 Task: Set up a call with the marketing team on Monday at 2:00 PM.
Action: Mouse moved to (40, 283)
Screenshot: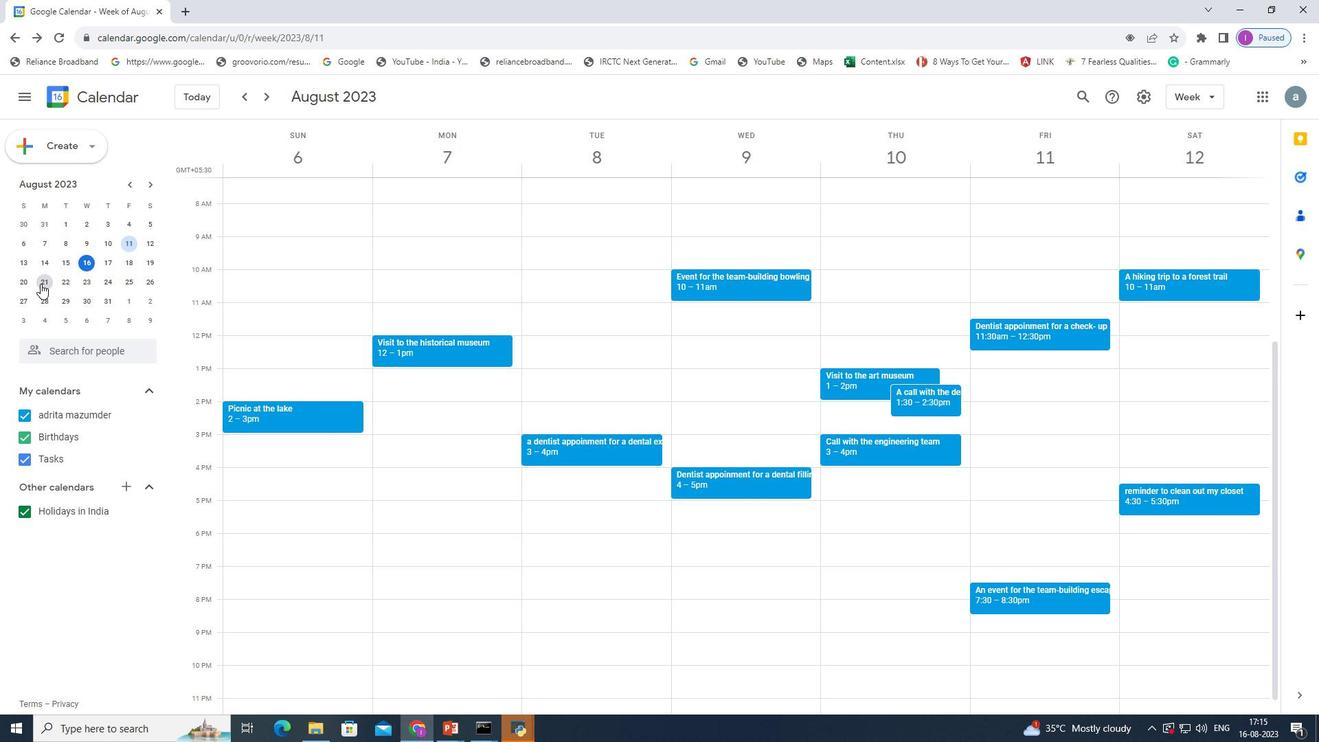 
Action: Mouse pressed left at (40, 283)
Screenshot: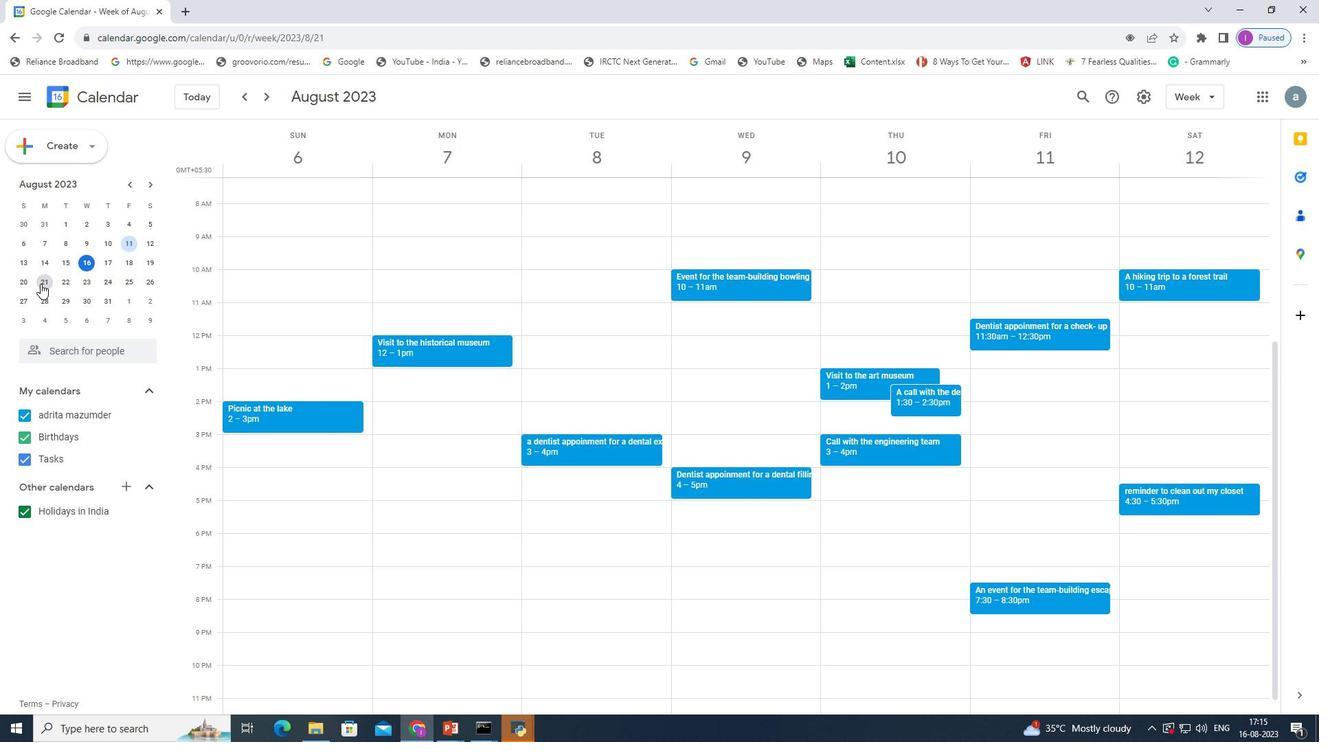 
Action: Mouse moved to (41, 283)
Screenshot: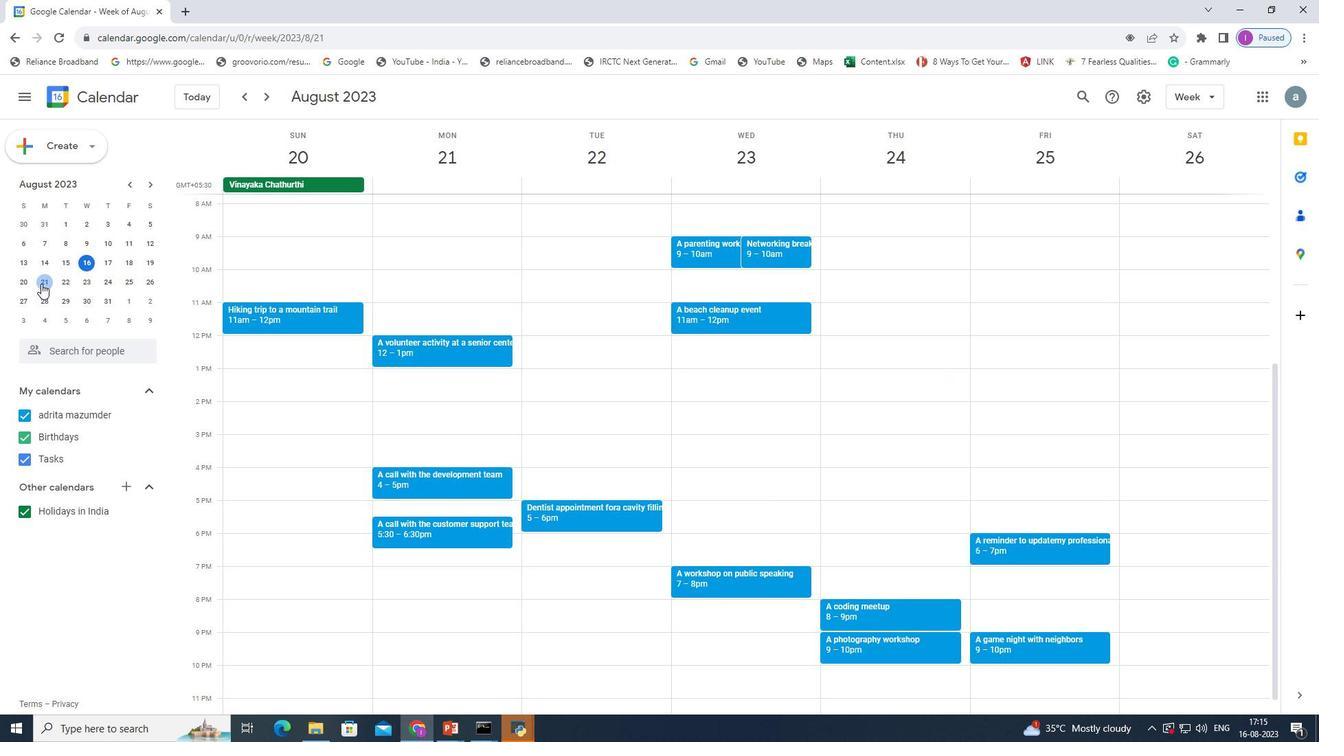 
Action: Mouse pressed left at (41, 283)
Screenshot: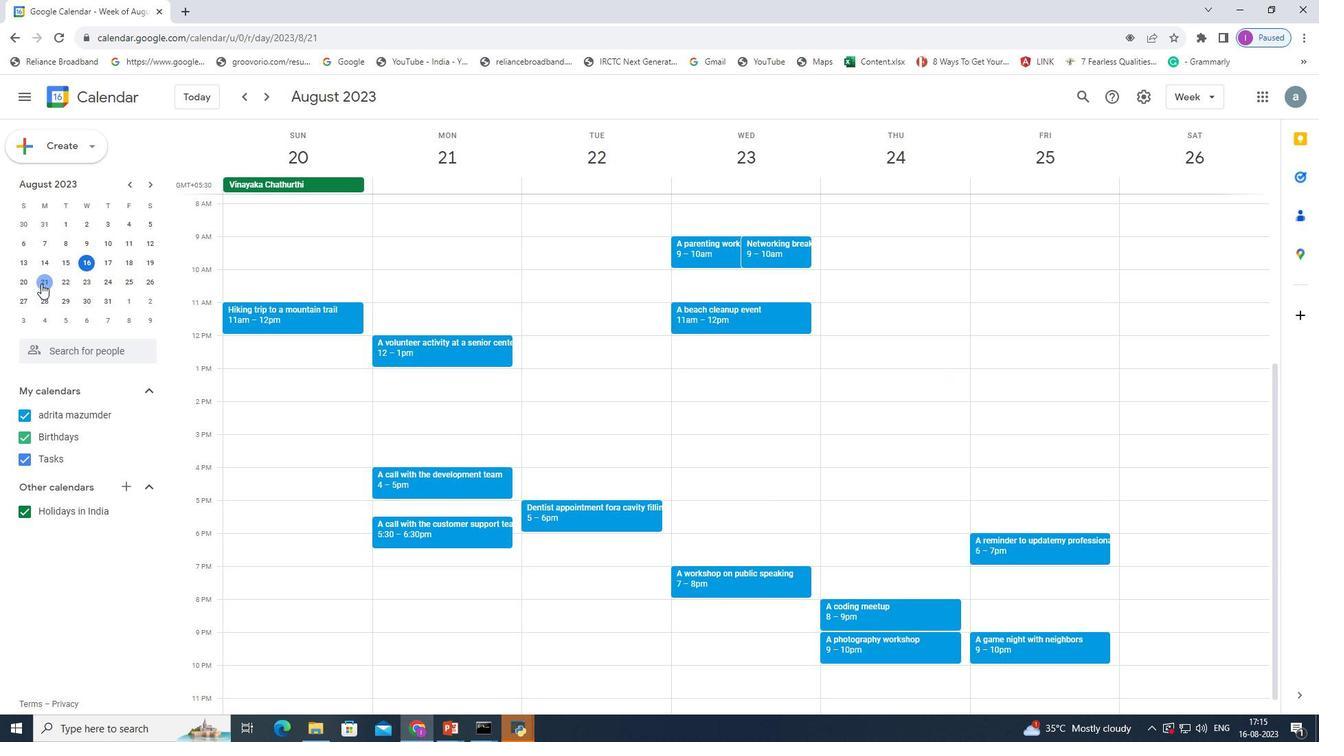 
Action: Mouse moved to (250, 391)
Screenshot: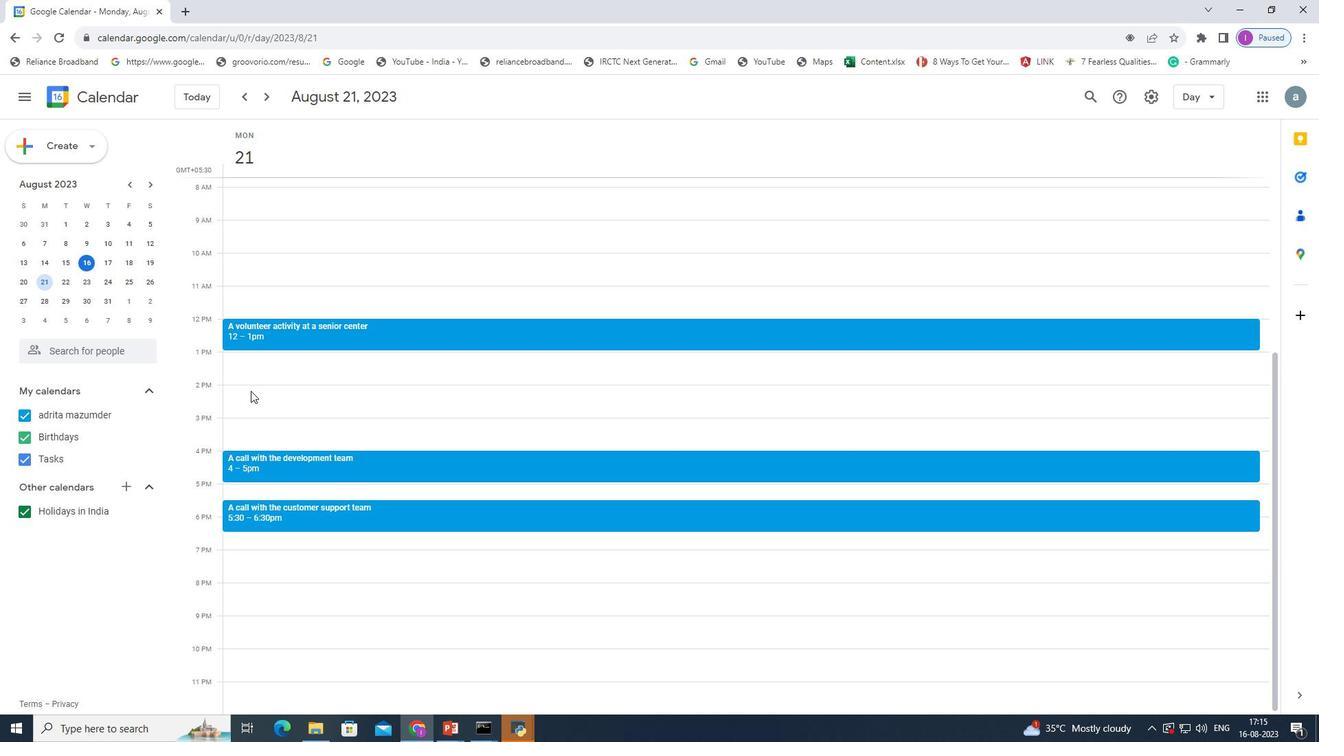 
Action: Mouse pressed left at (250, 391)
Screenshot: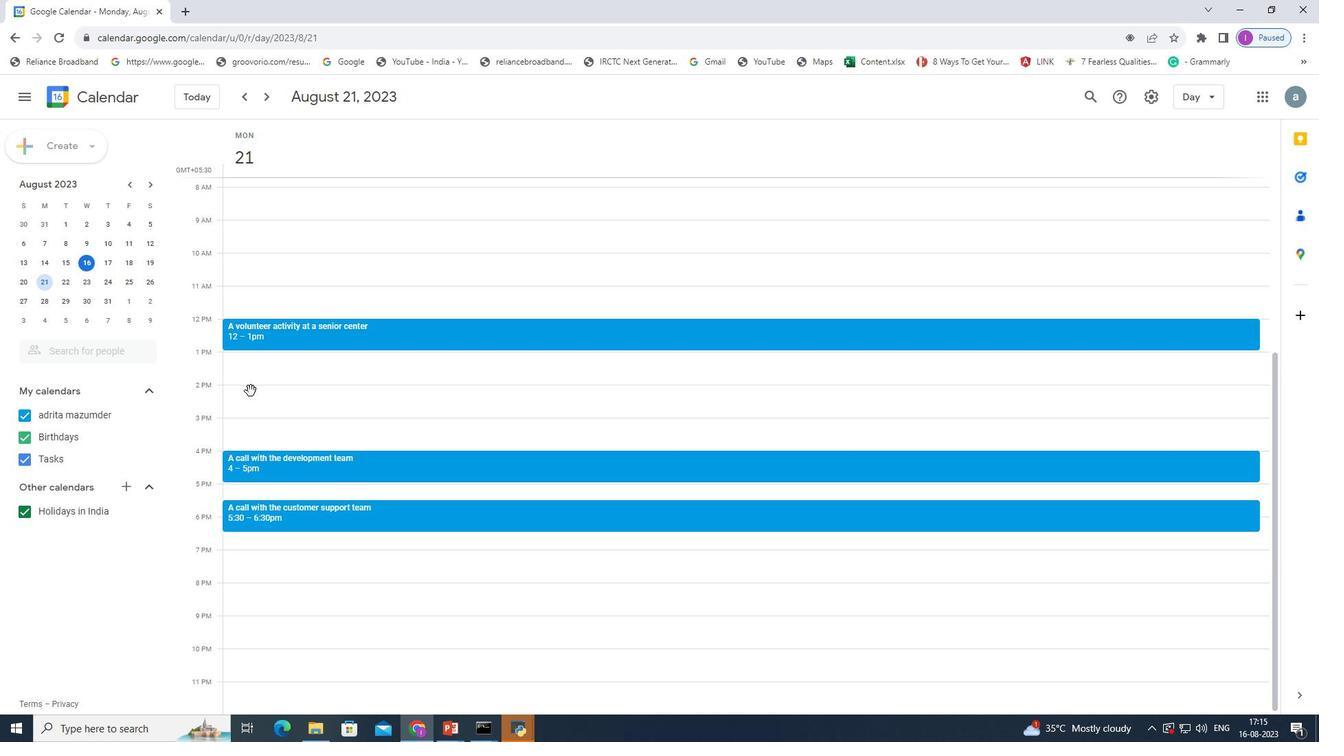 
Action: Mouse moved to (631, 262)
Screenshot: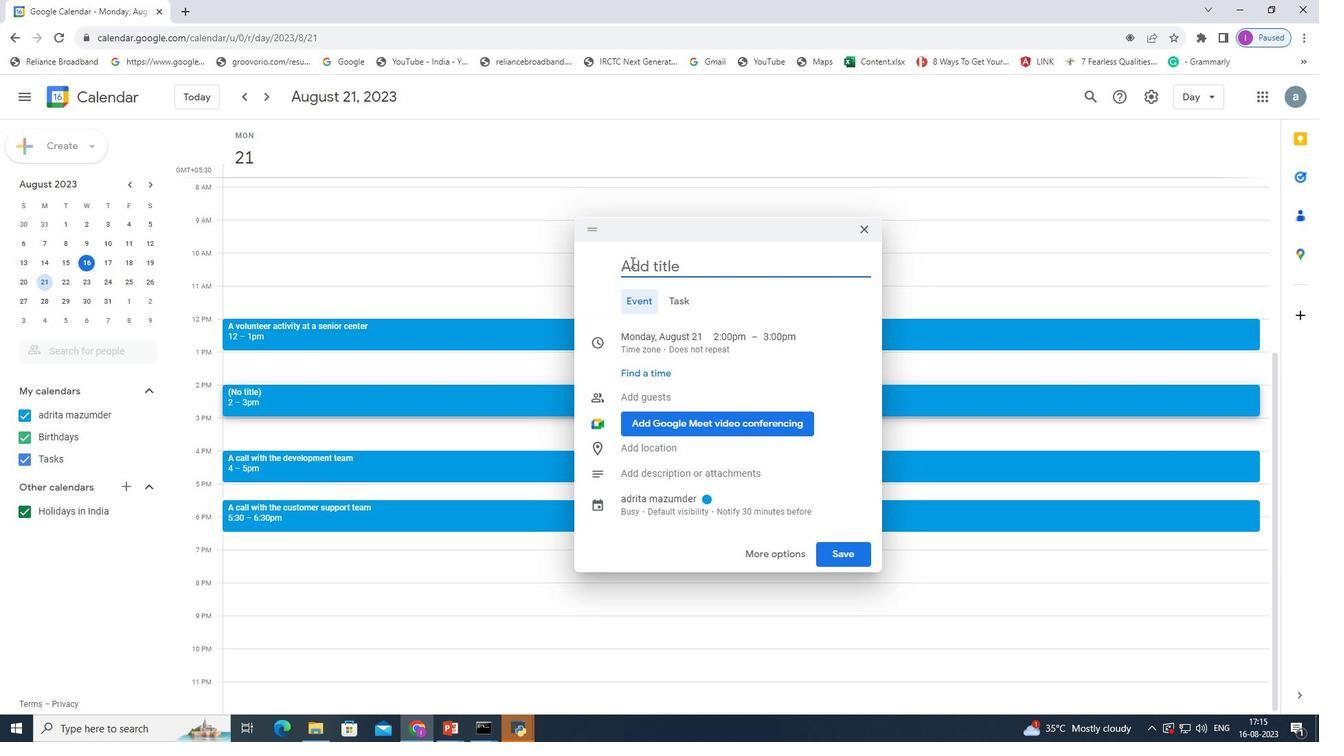 
Action: Mouse pressed left at (631, 262)
Screenshot: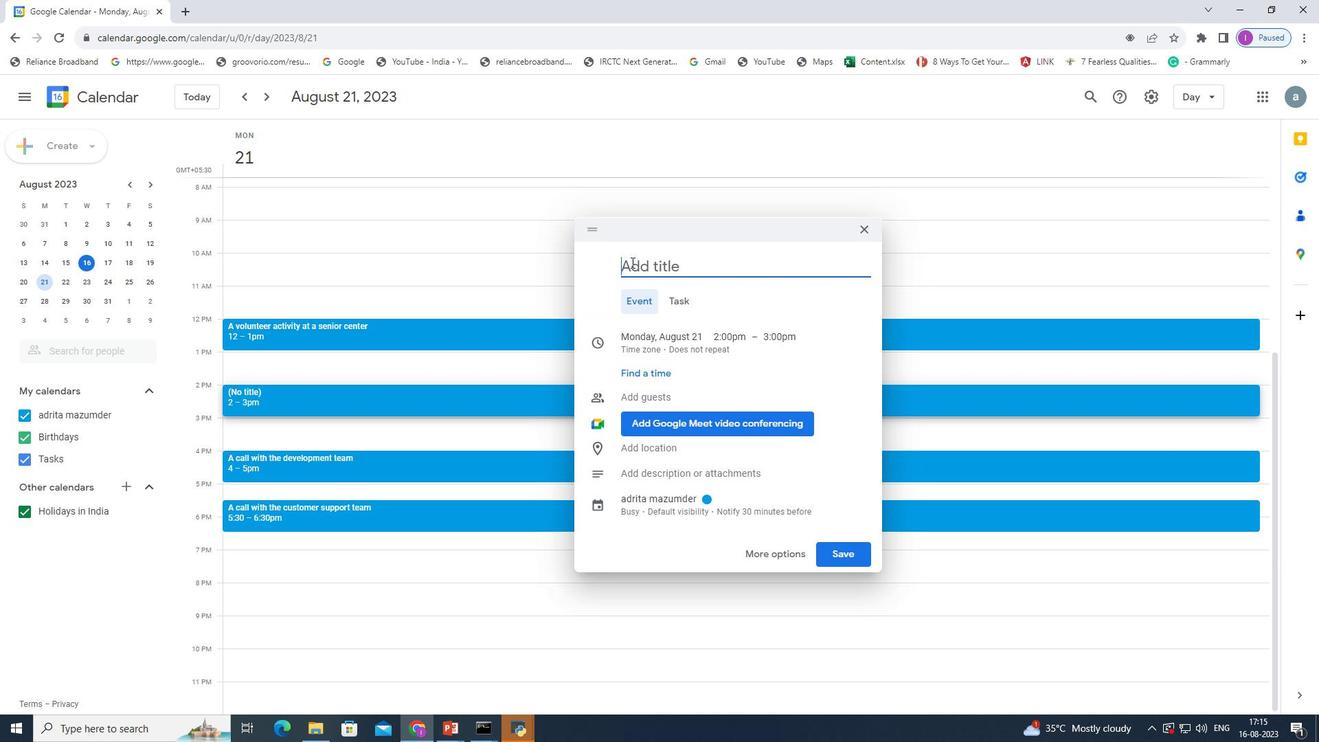 
Action: Key pressed <Key.shift>A<Key.space>call<Key.space>with<Key.space>the<Key.space>marketing<Key.space>team
Screenshot: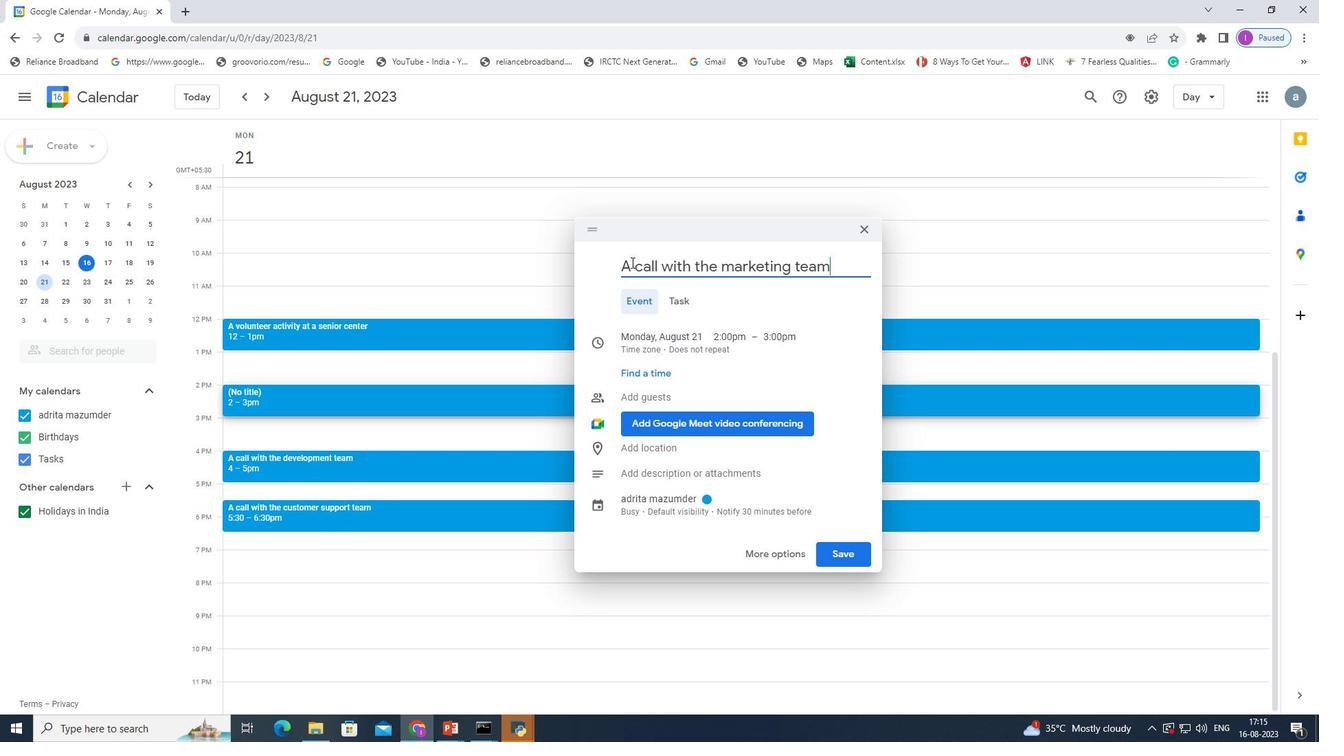 
Action: Mouse moved to (842, 559)
Screenshot: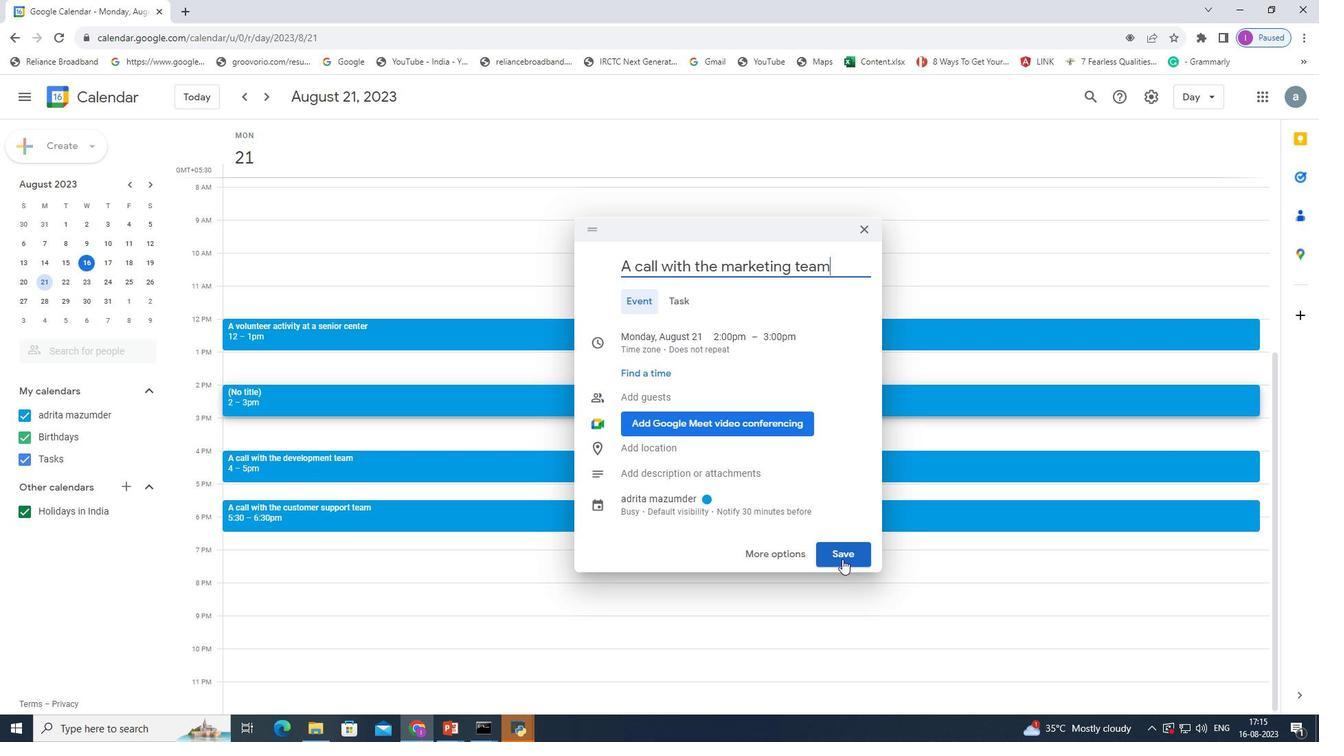 
Action: Mouse pressed left at (842, 559)
Screenshot: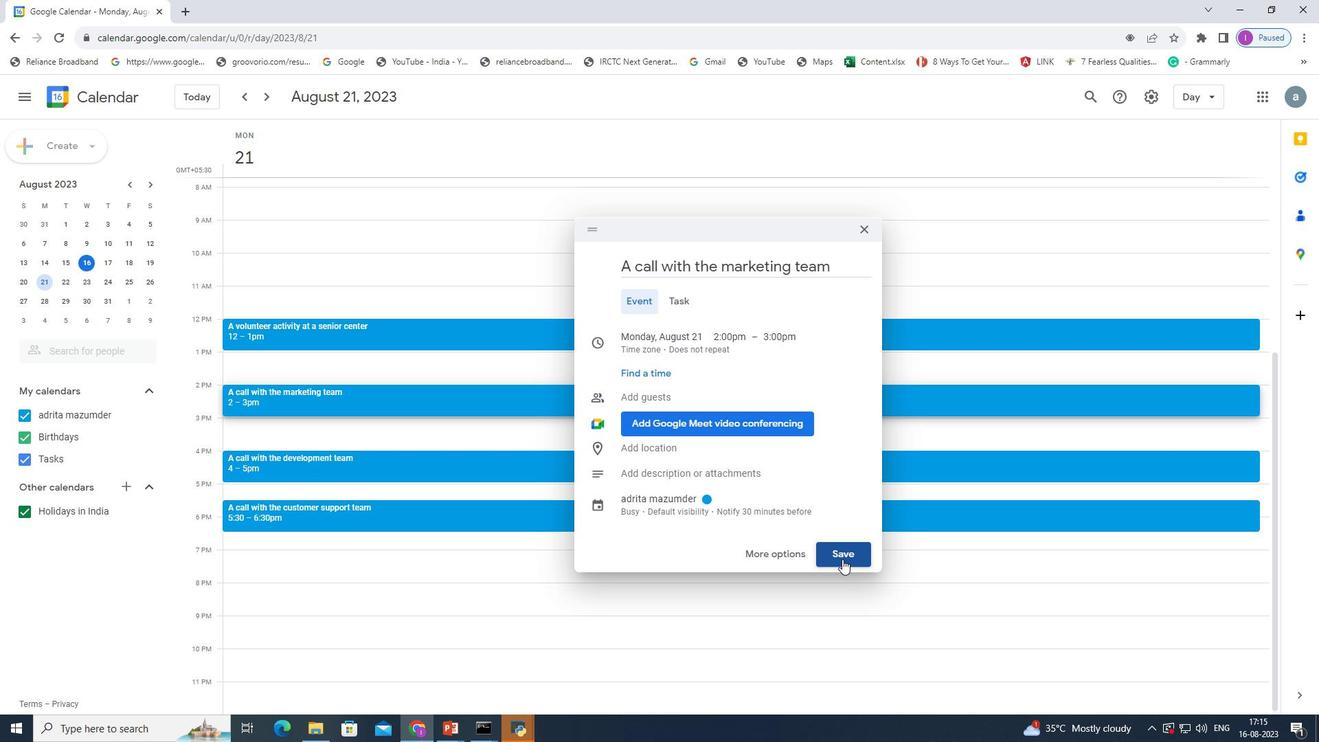 
Action: Mouse moved to (842, 558)
Screenshot: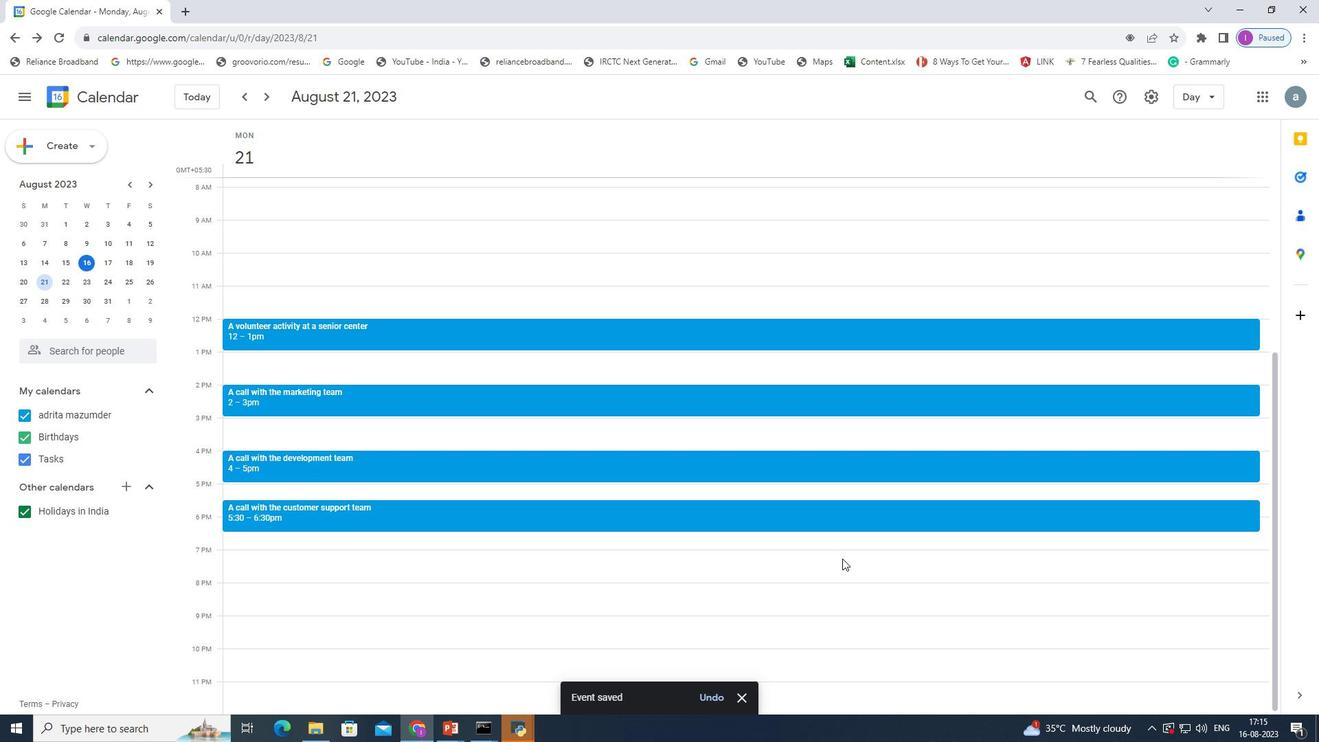 
